 Task: Add the task  Compatibility issues with different web browsers to the section Feature Freeze Sprint in the project ZirconTech and add a Due Date to the respective task as 2023/09/03.
Action: Mouse moved to (784, 558)
Screenshot: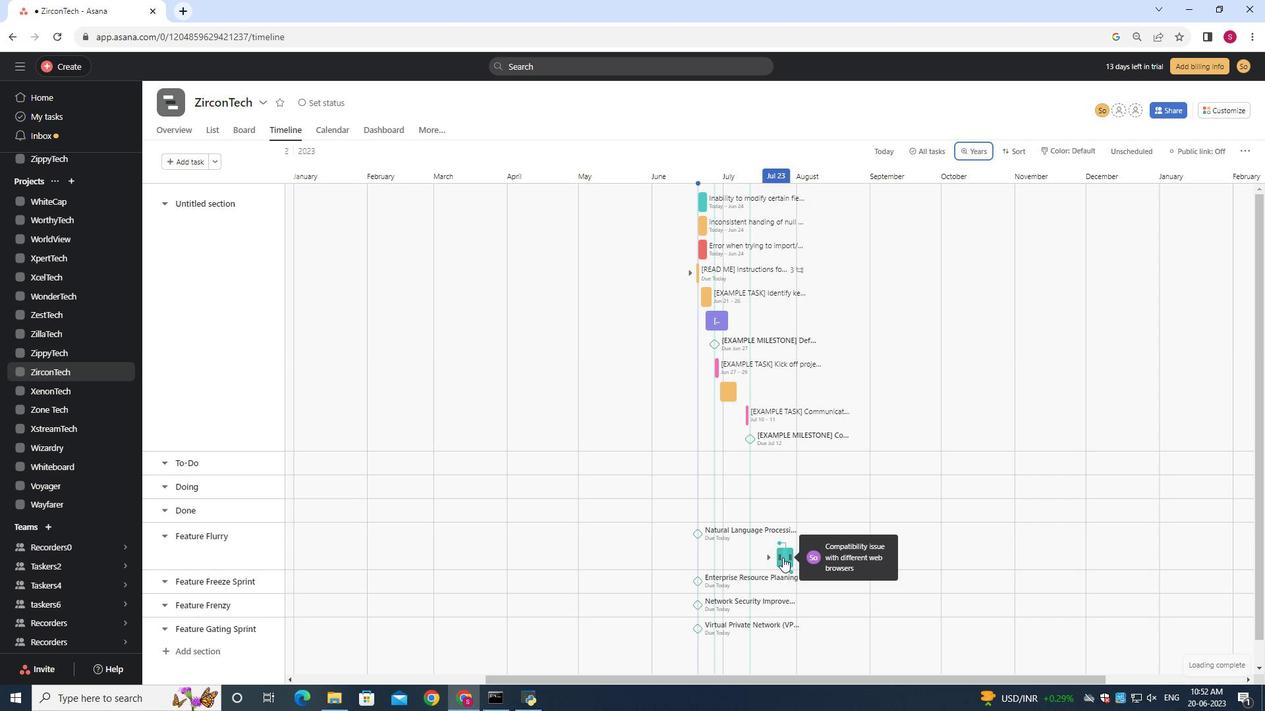 
Action: Mouse pressed left at (784, 558)
Screenshot: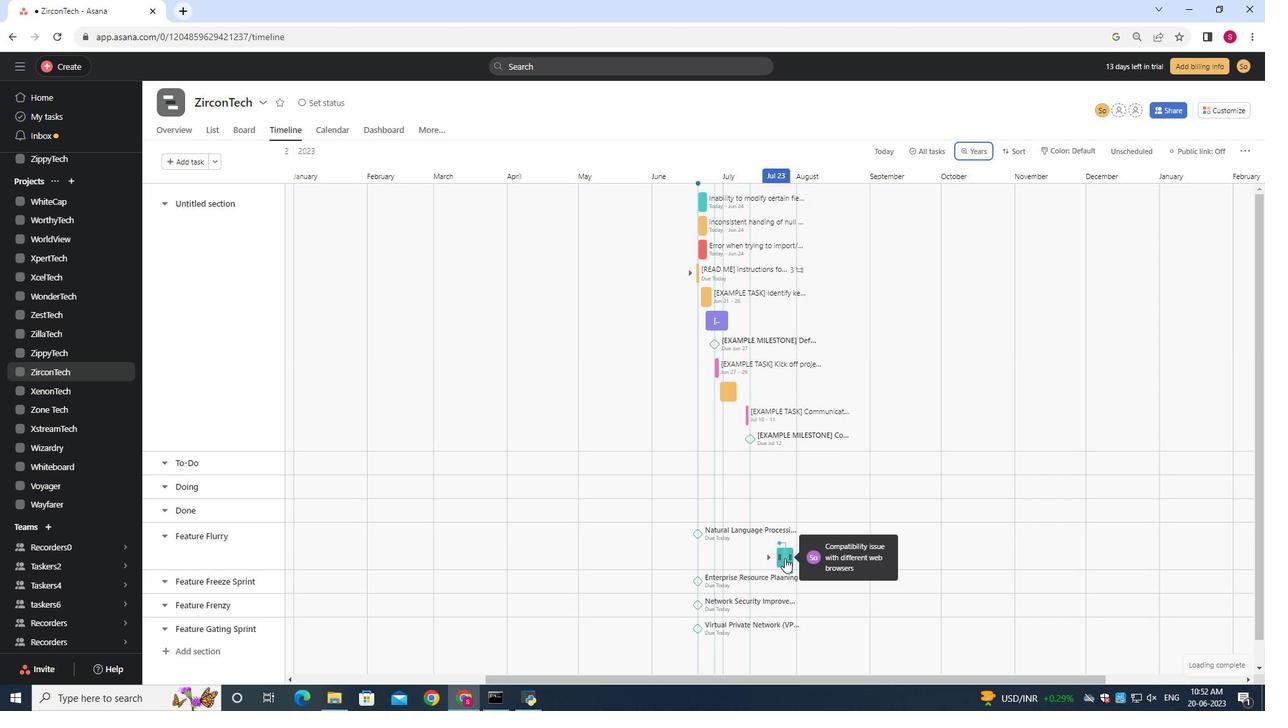 
Action: Mouse moved to (1027, 270)
Screenshot: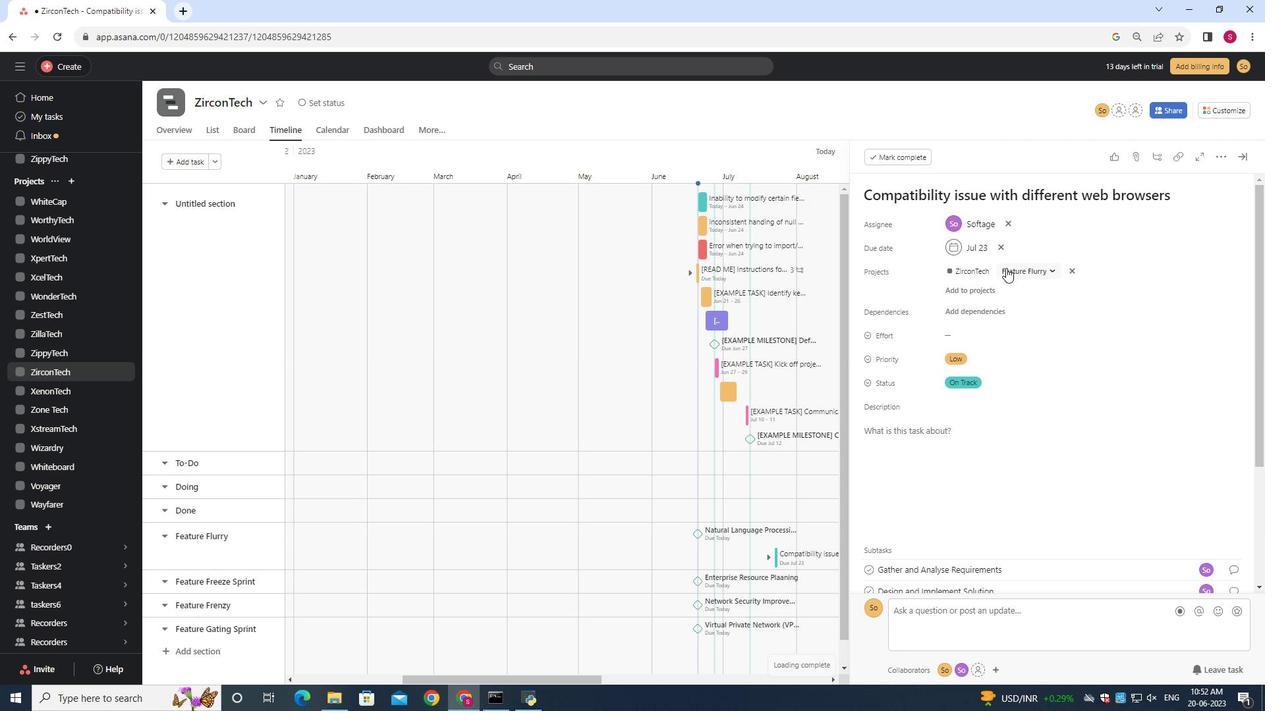 
Action: Mouse pressed left at (1027, 270)
Screenshot: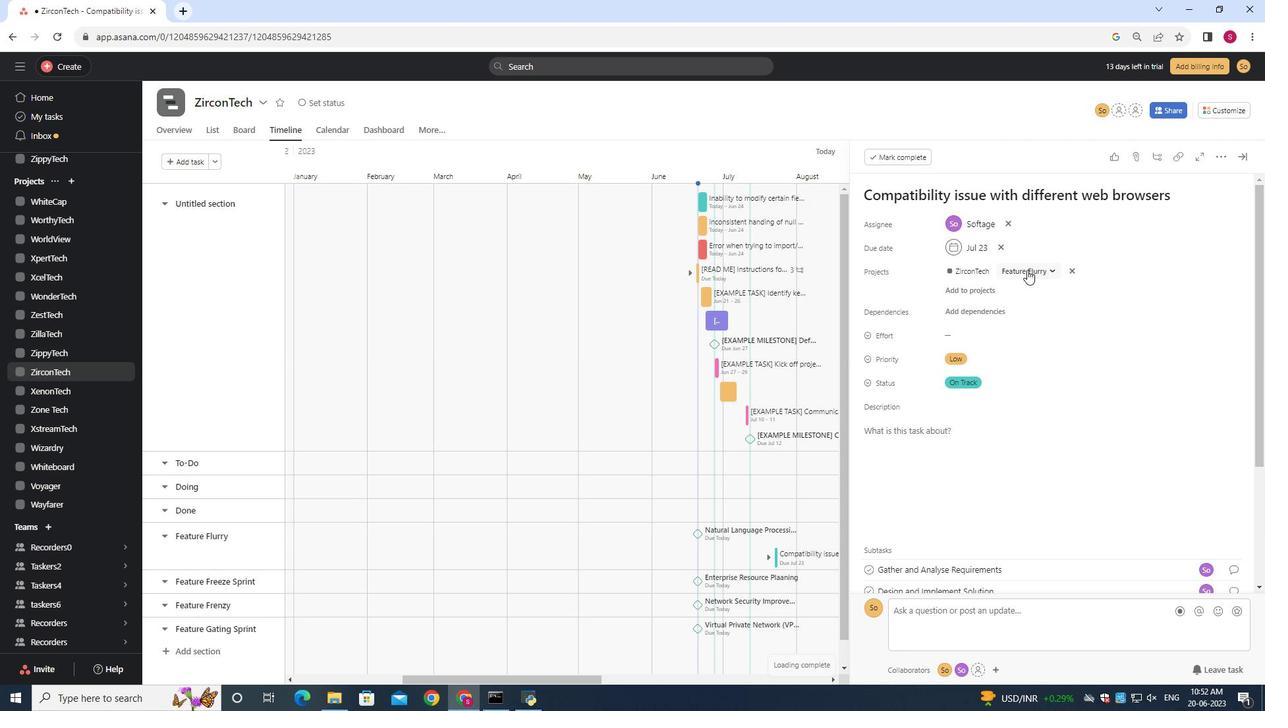
Action: Mouse moved to (999, 402)
Screenshot: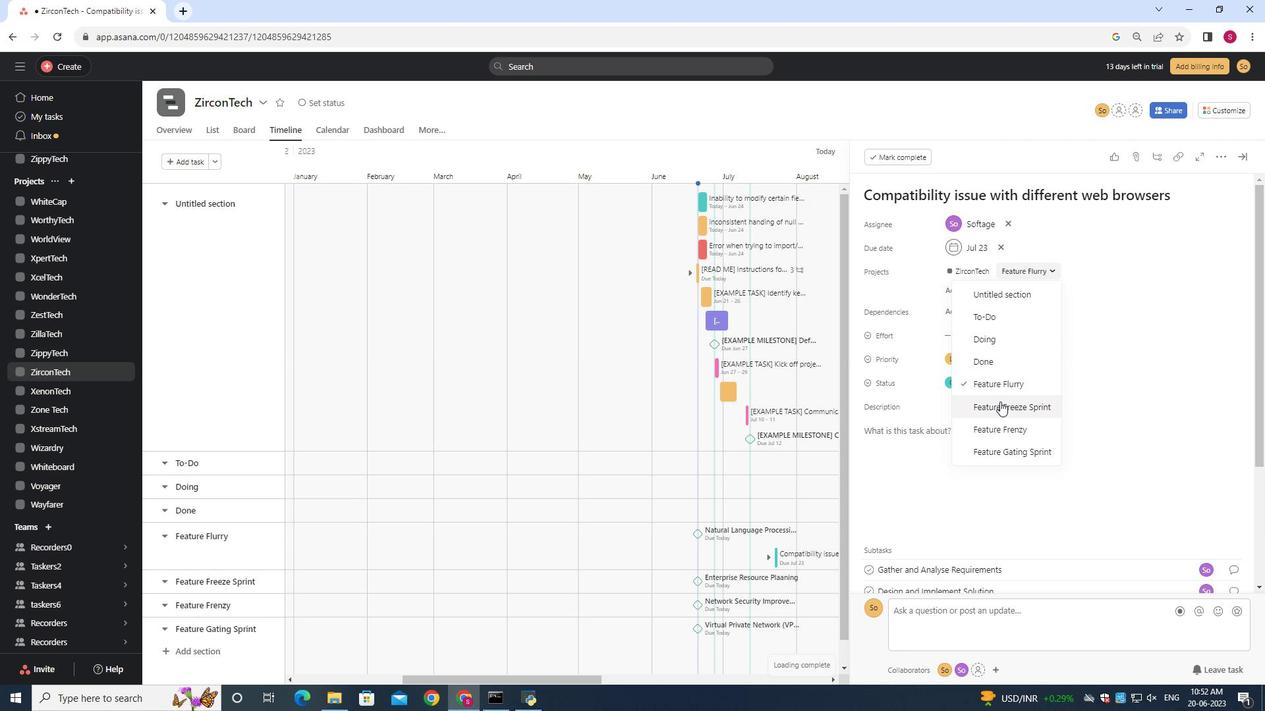 
Action: Mouse pressed left at (999, 402)
Screenshot: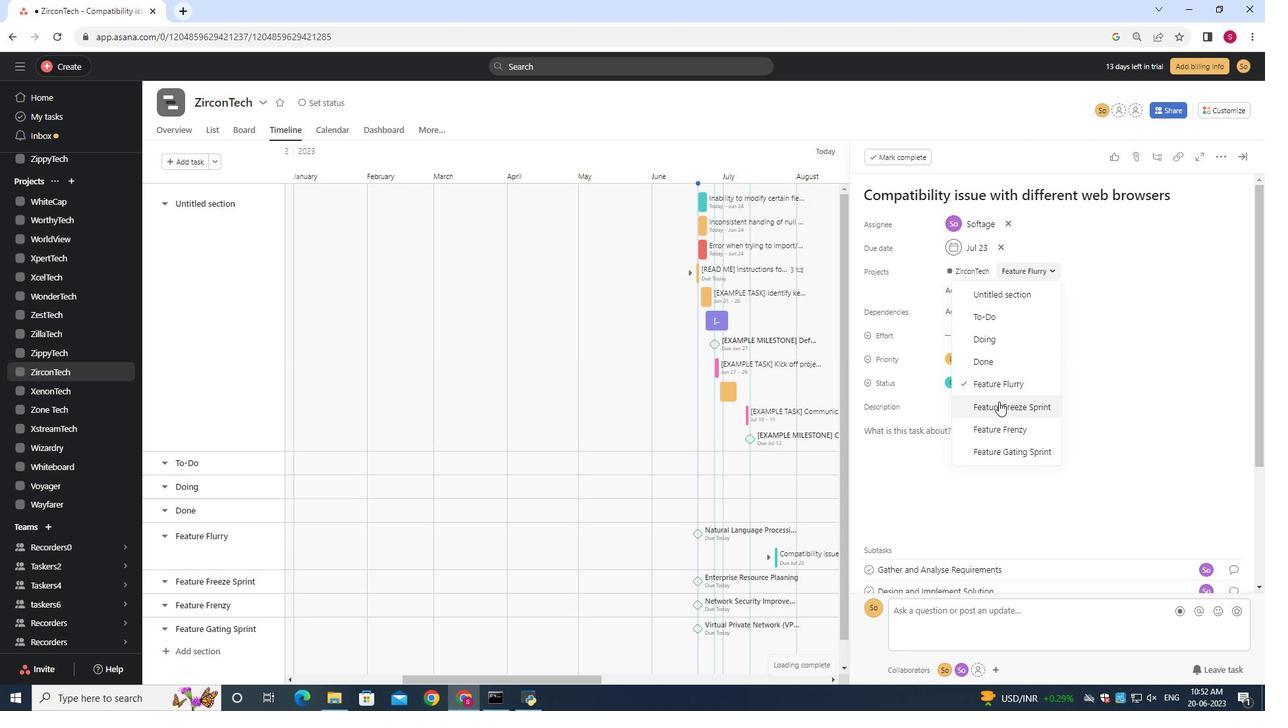
Action: Mouse moved to (997, 242)
Screenshot: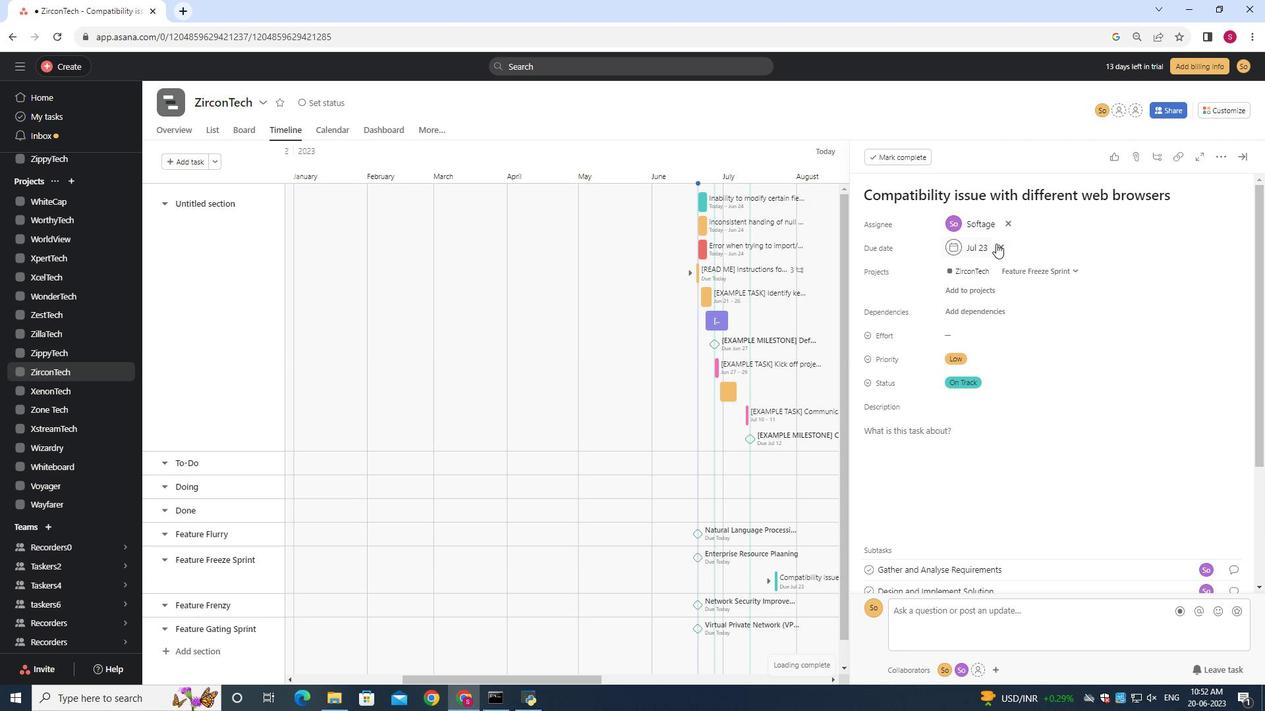 
Action: Mouse pressed left at (997, 242)
Screenshot: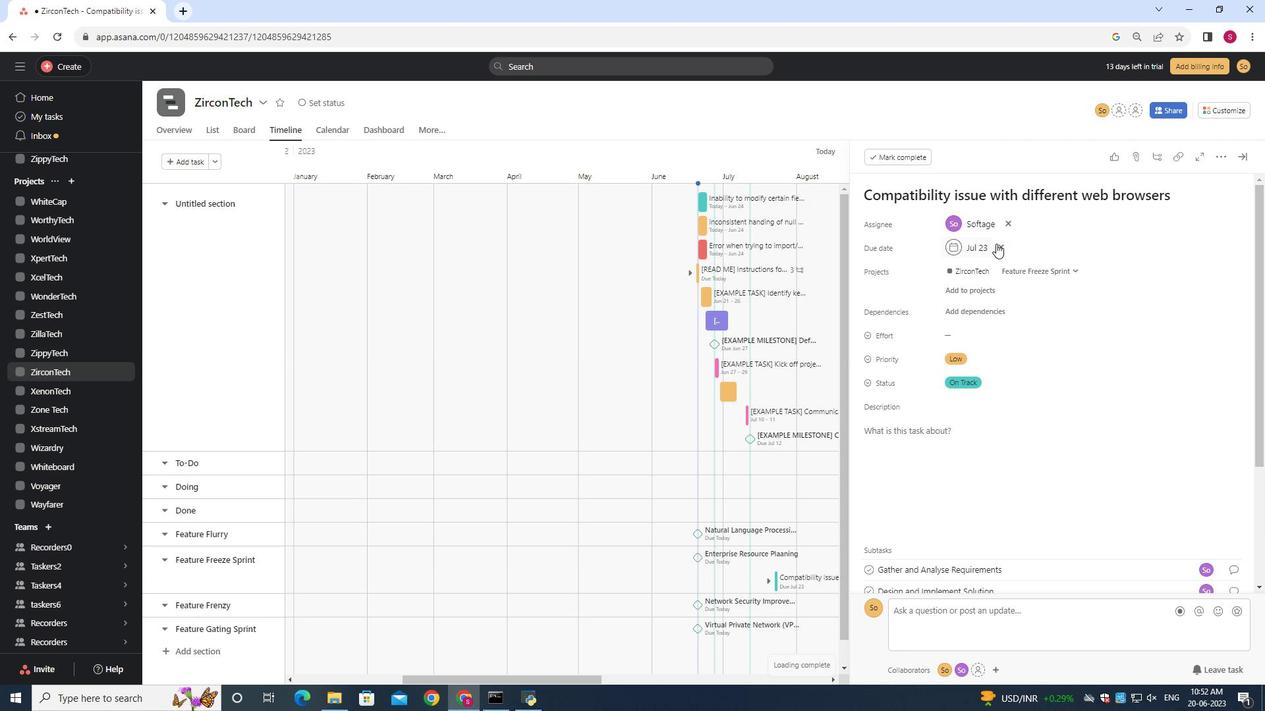 
Action: Mouse moved to (979, 245)
Screenshot: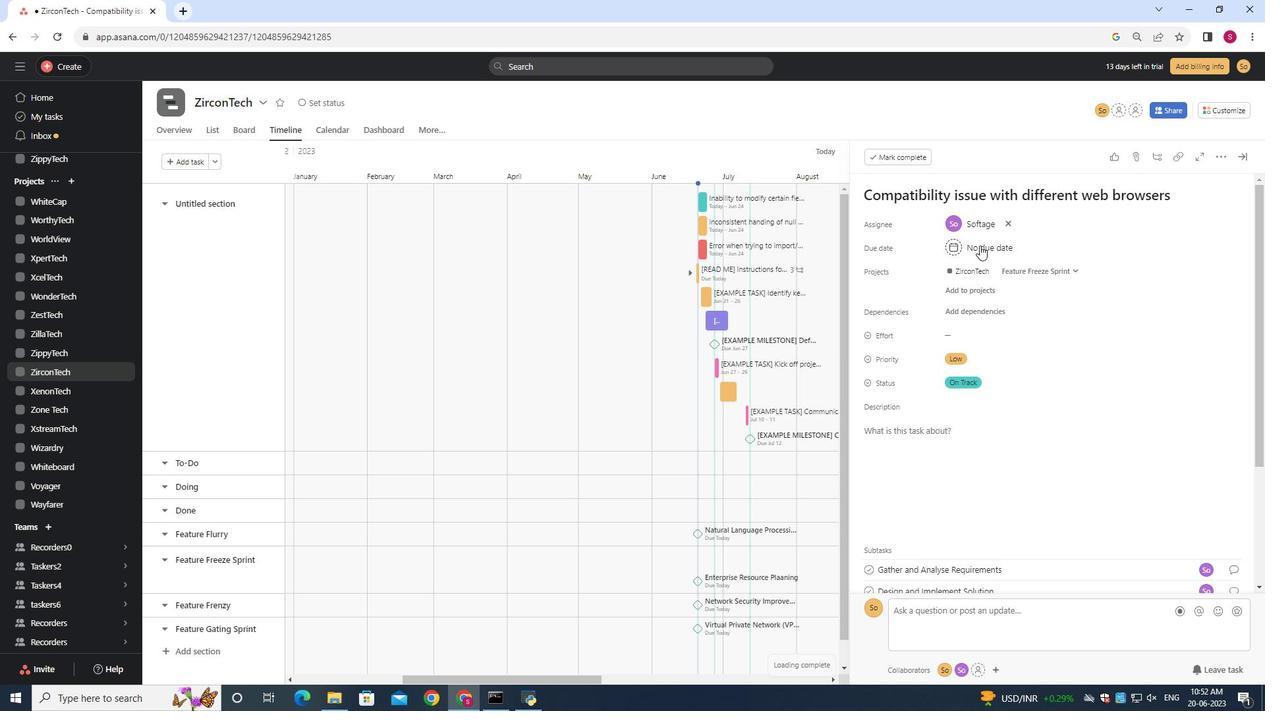 
Action: Mouse pressed left at (979, 245)
Screenshot: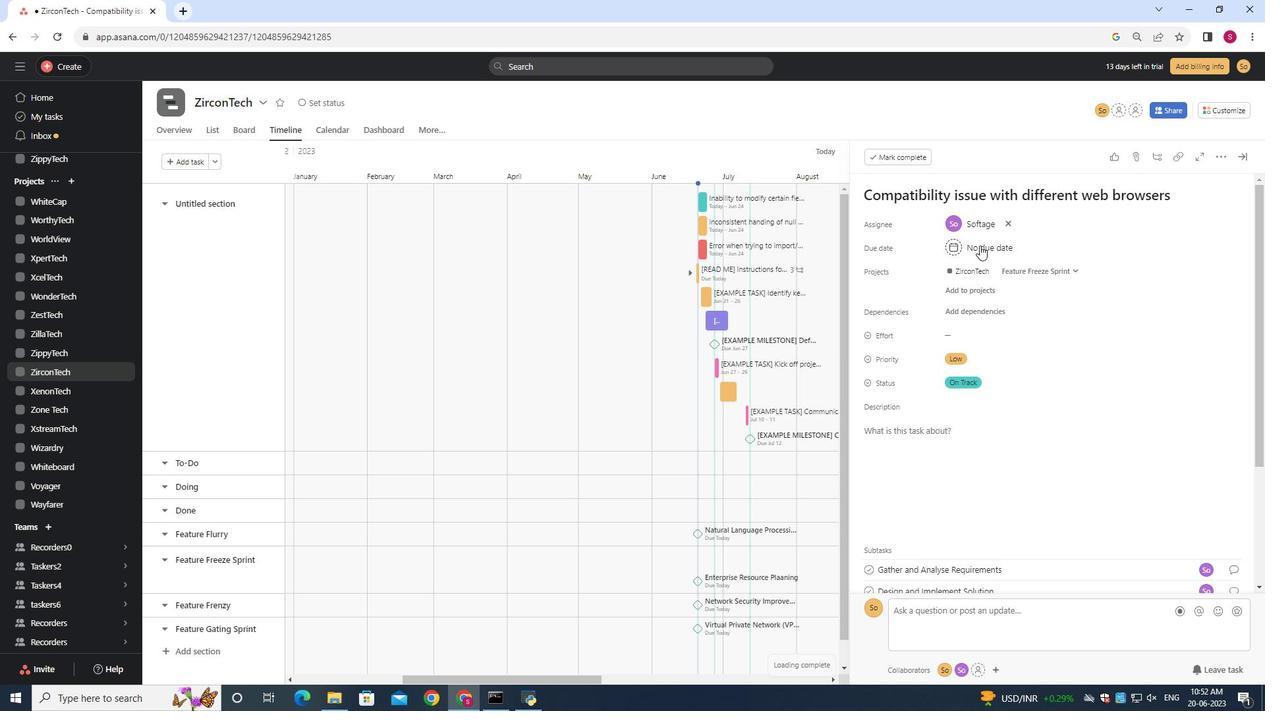 
Action: Mouse moved to (1054, 323)
Screenshot: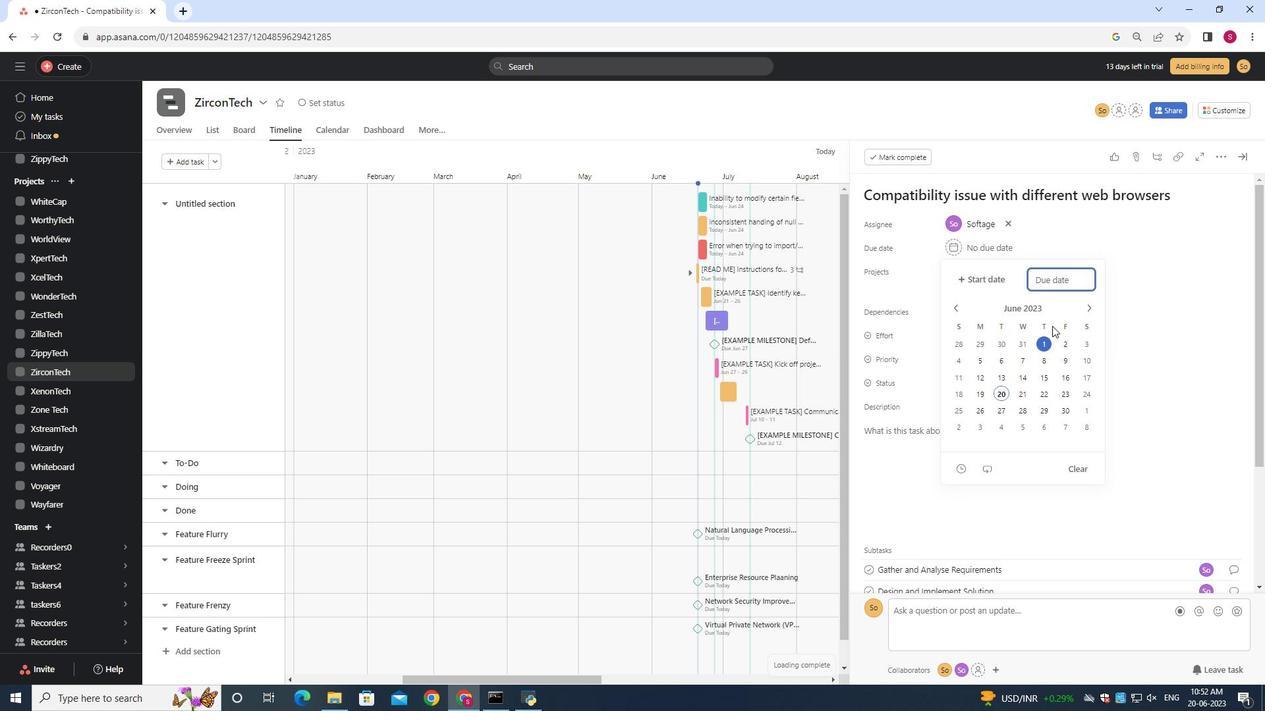 
Action: Key pressed 2023/09/03<Key.enter>
Screenshot: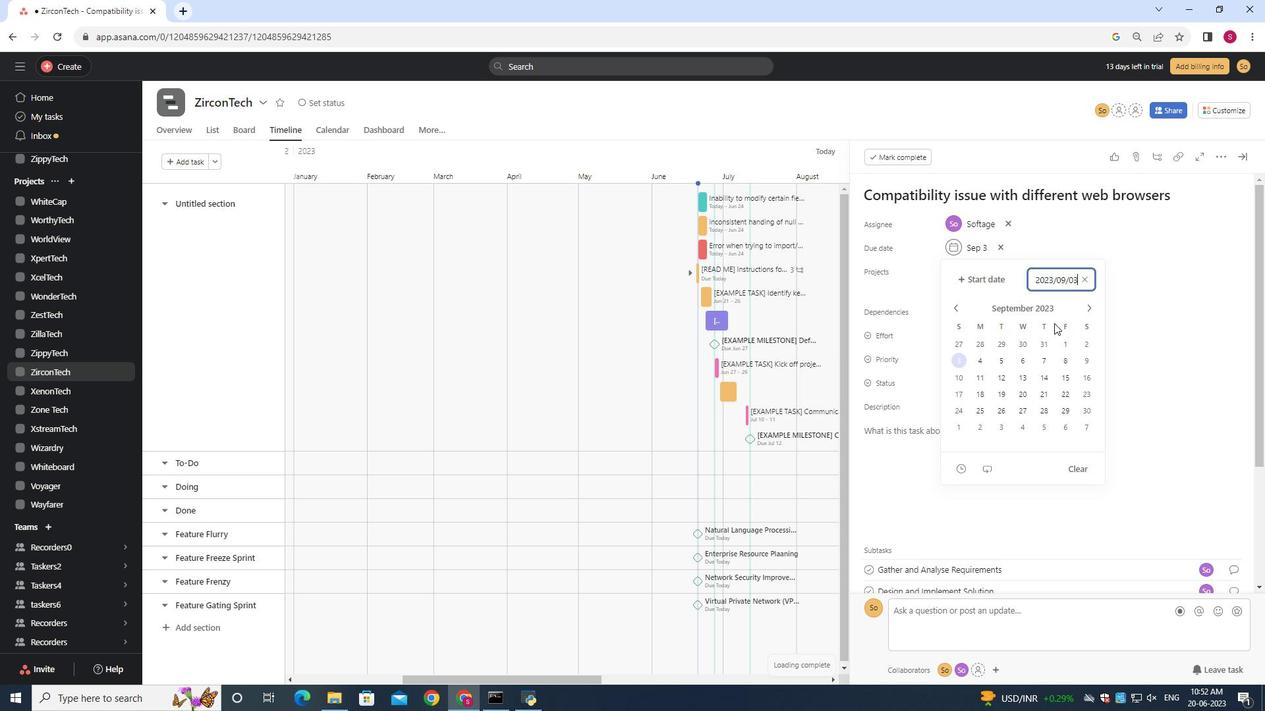 
